 Task: Show more about the house rules of Cleveland, Wisconisn, United States.
Action: Mouse moved to (173, 358)
Screenshot: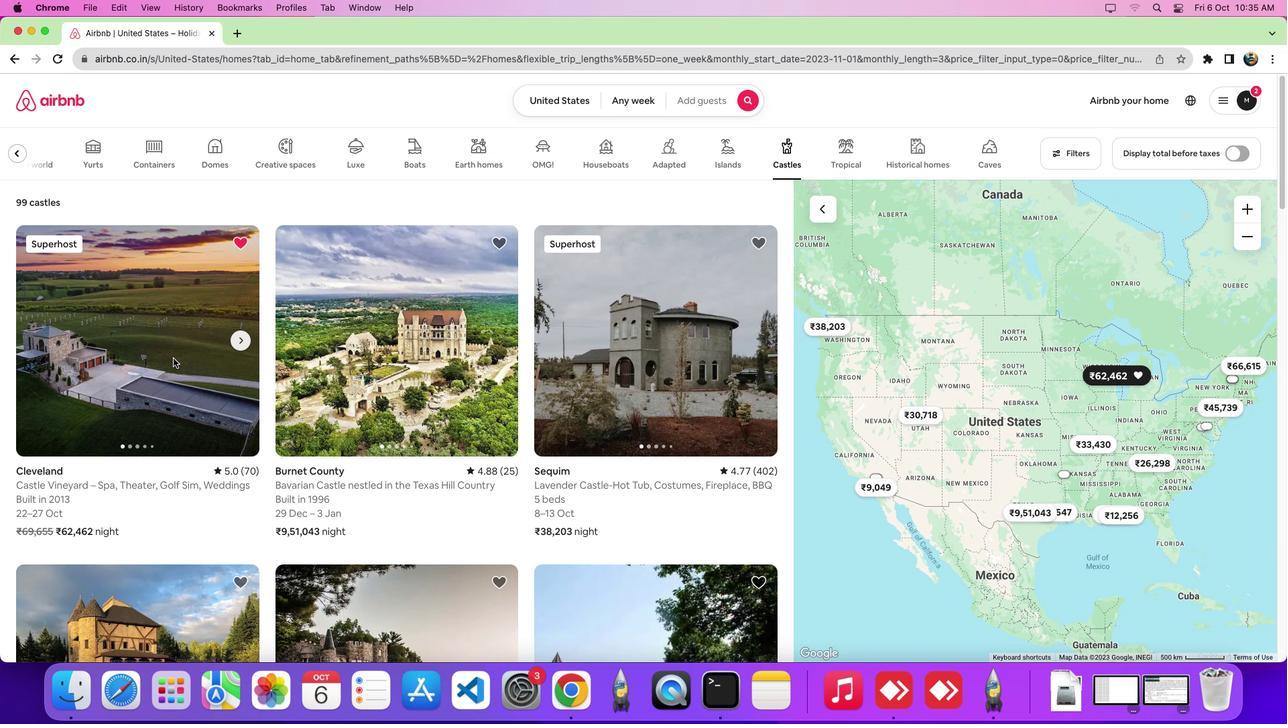
Action: Mouse pressed left at (173, 358)
Screenshot: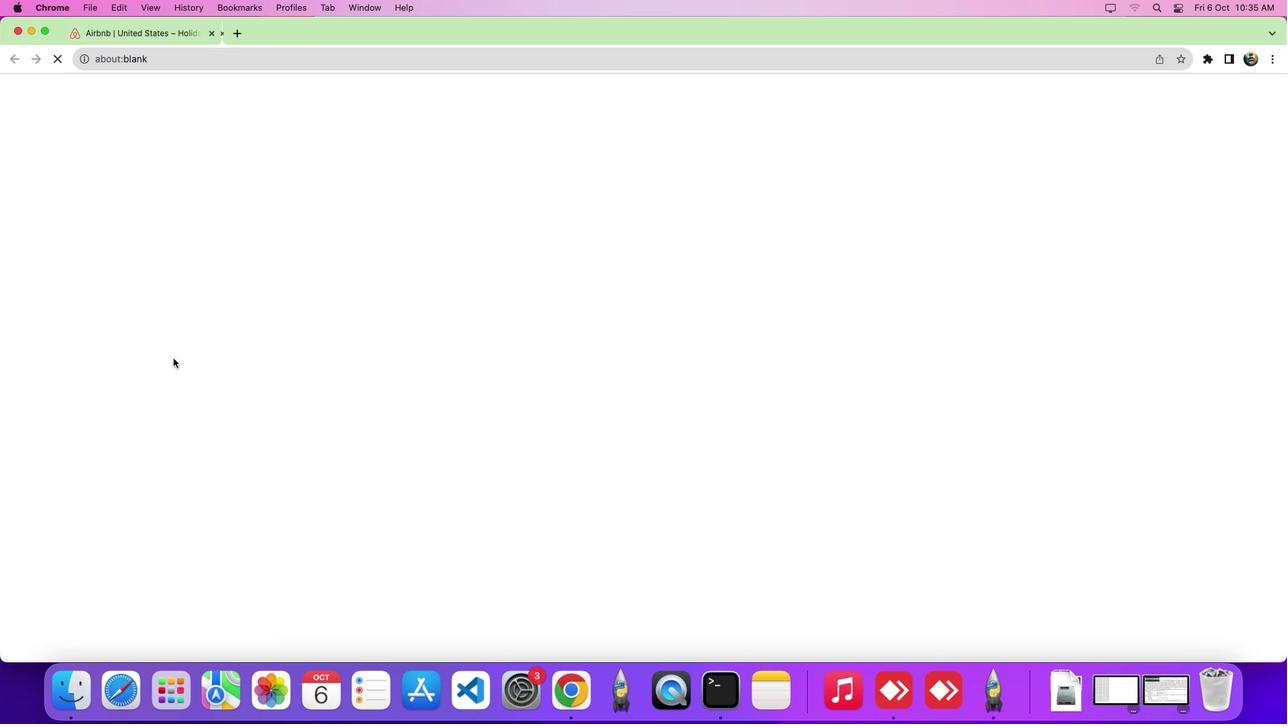 
Action: Mouse moved to (894, 364)
Screenshot: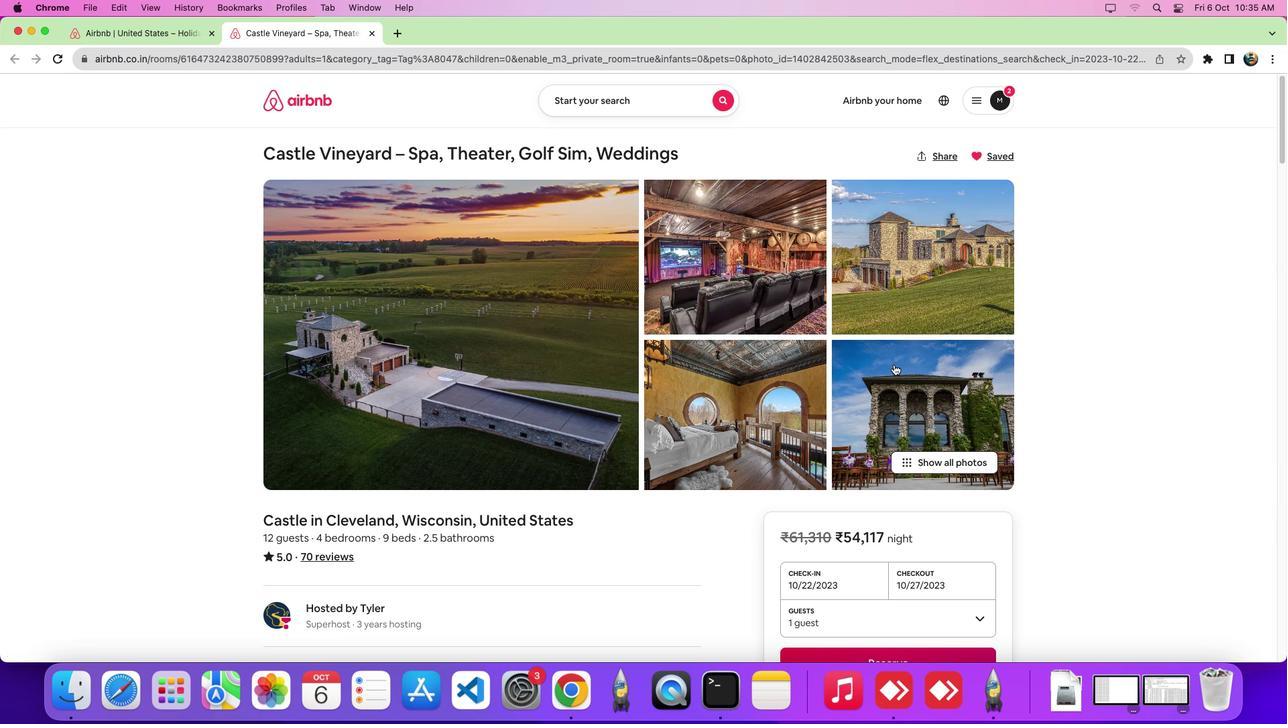 
Action: Mouse scrolled (894, 364) with delta (0, 0)
Screenshot: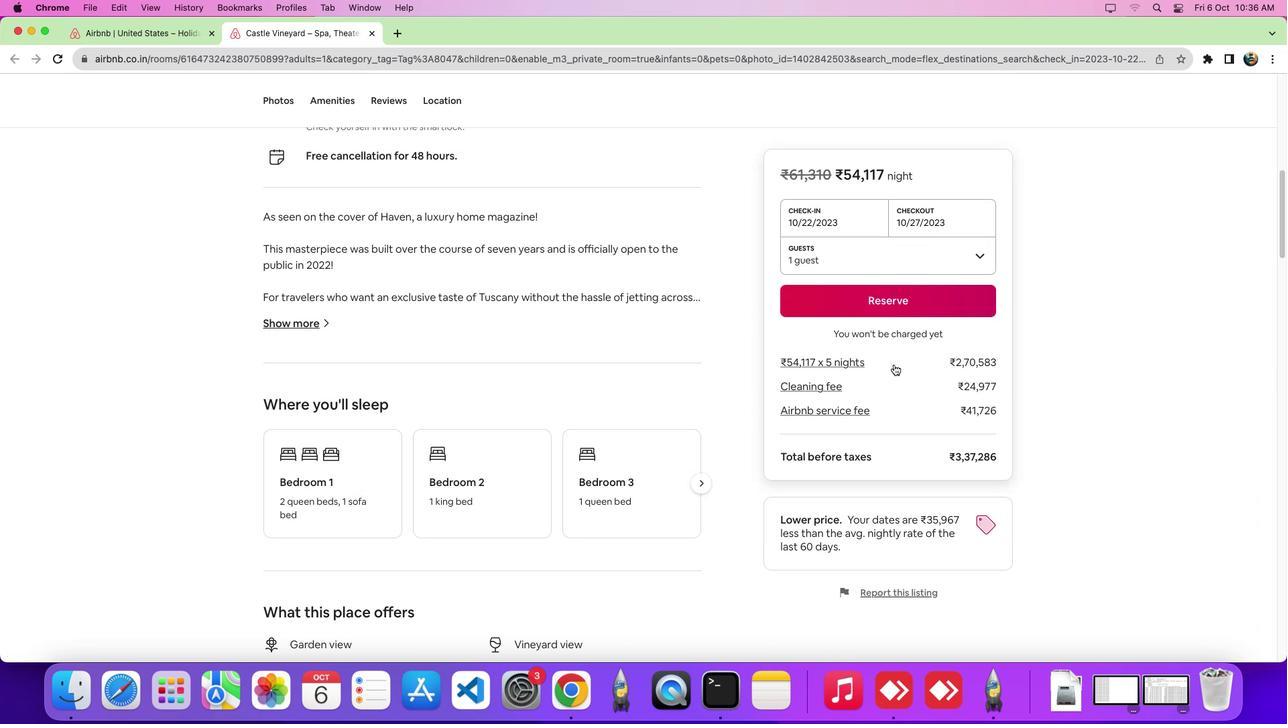 
Action: Mouse scrolled (894, 364) with delta (0, 0)
Screenshot: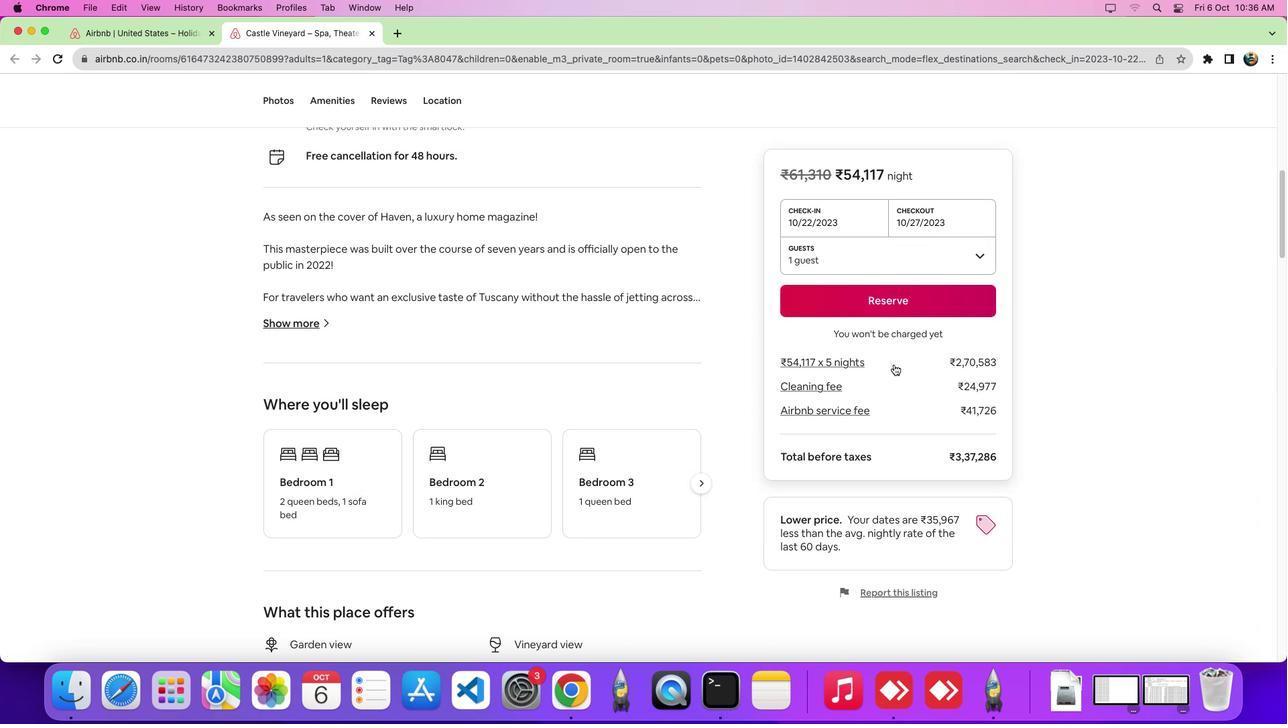
Action: Mouse scrolled (894, 364) with delta (0, -5)
Screenshot: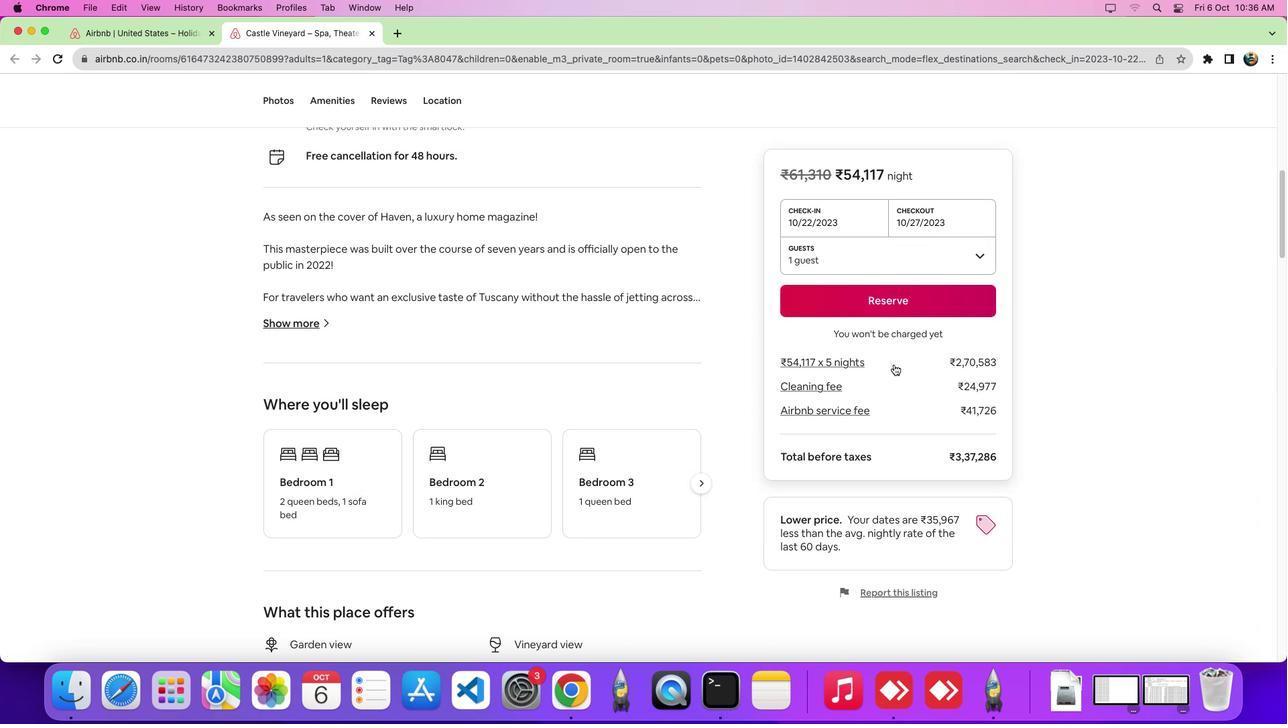 
Action: Mouse scrolled (894, 364) with delta (0, -8)
Screenshot: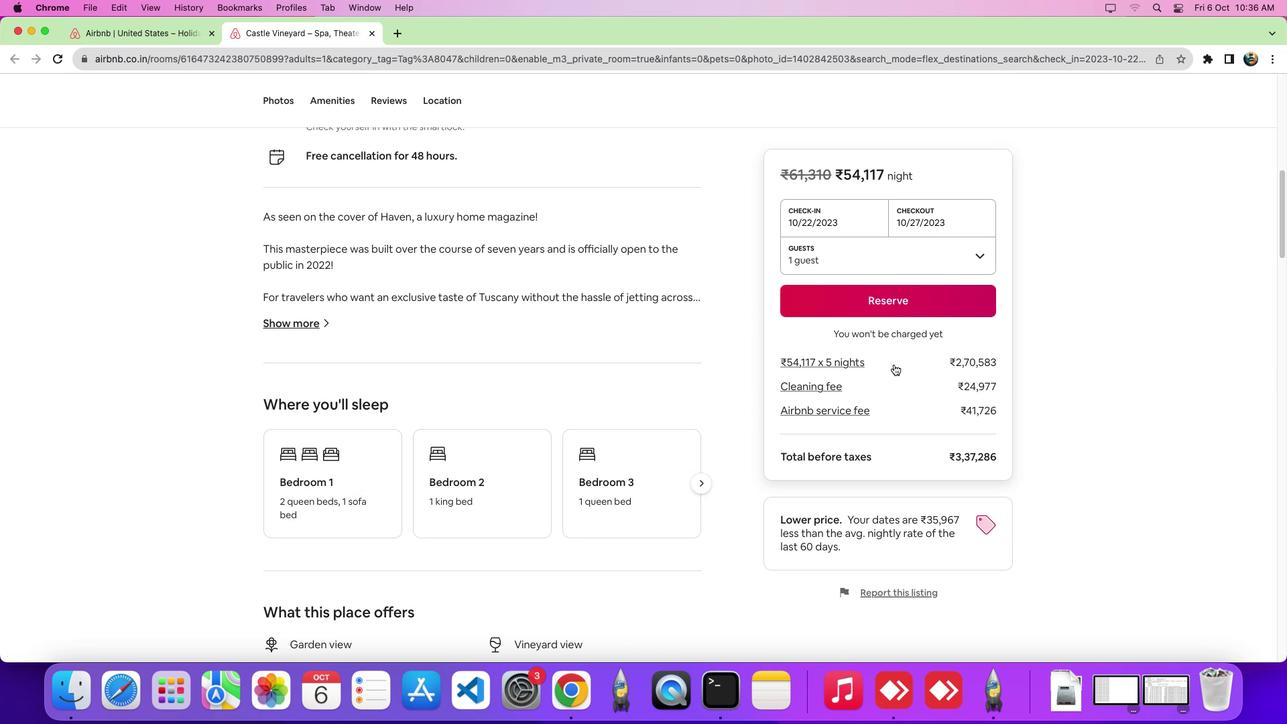 
Action: Mouse moved to (1283, 202)
Screenshot: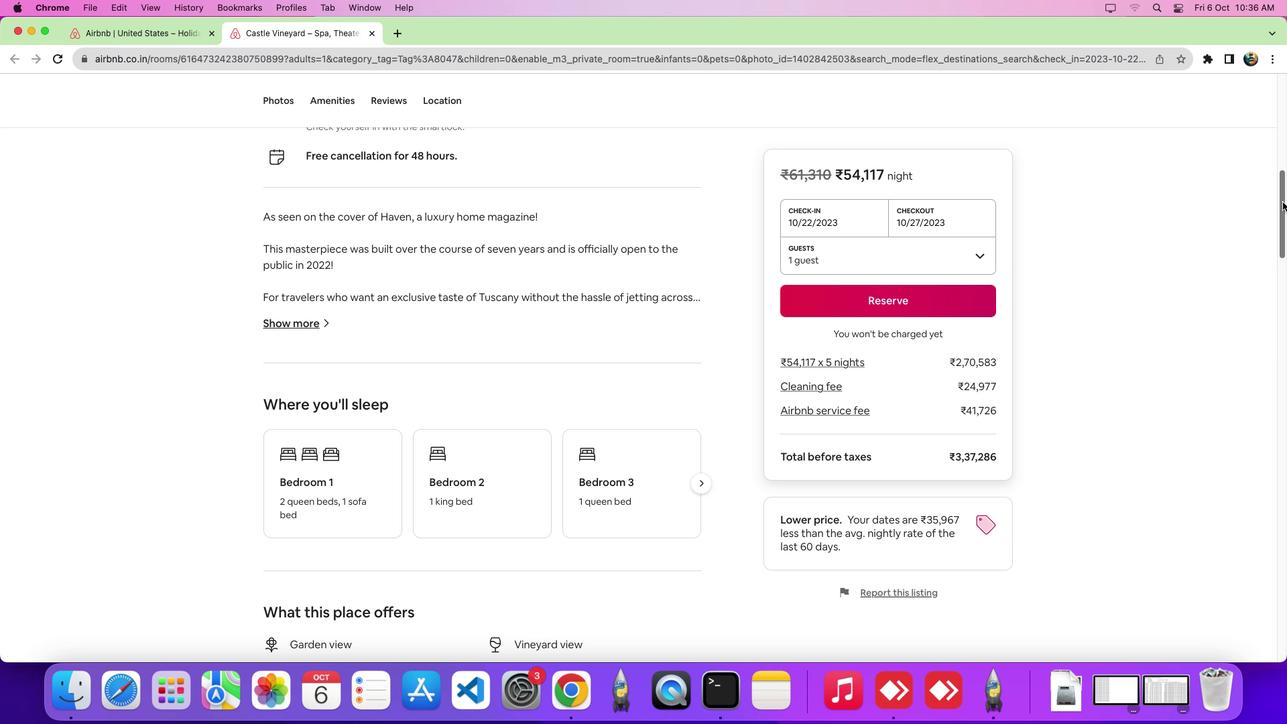
Action: Mouse pressed left at (1283, 202)
Screenshot: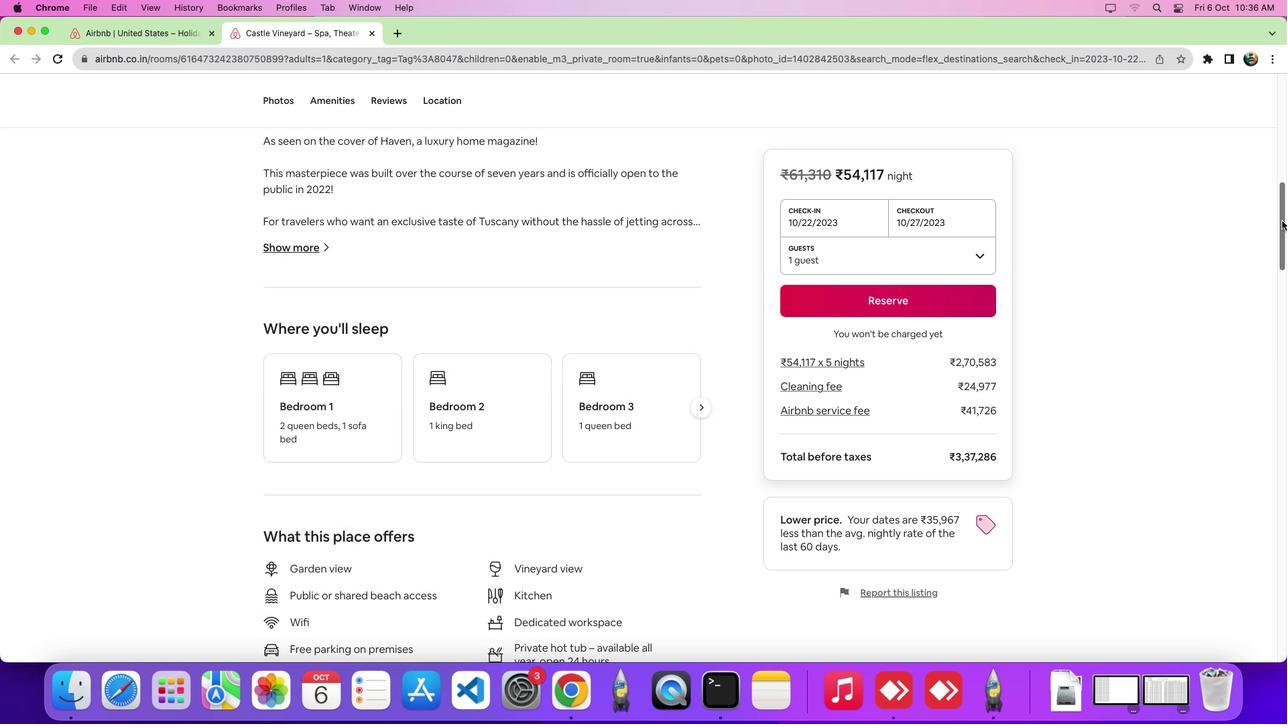 
Action: Mouse moved to (310, 348)
Screenshot: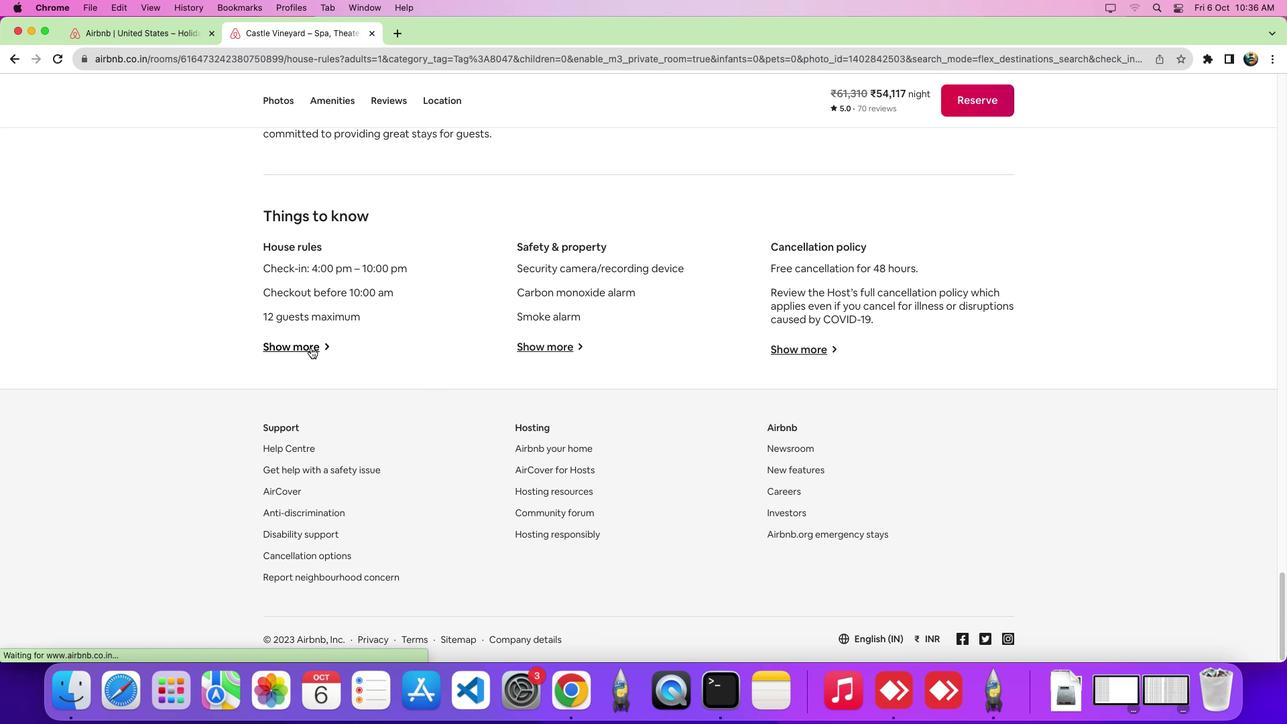 
Action: Mouse pressed left at (310, 348)
Screenshot: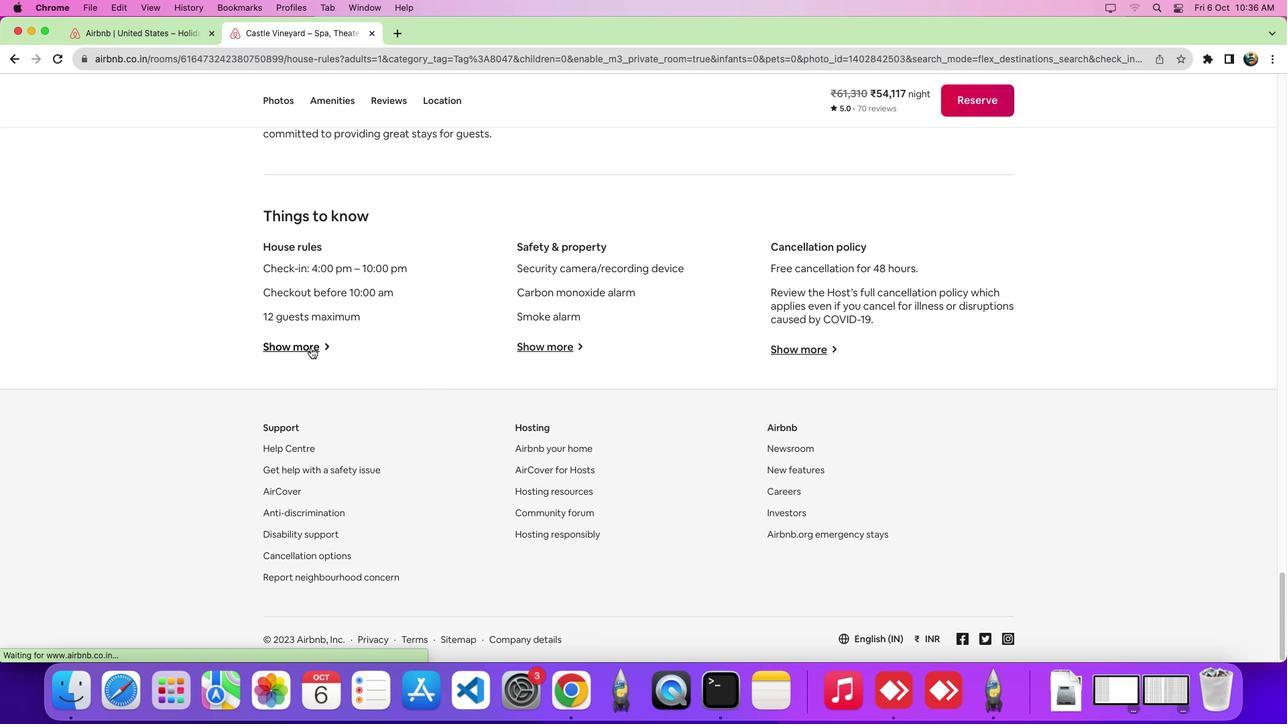 
Action: Mouse moved to (590, 382)
Screenshot: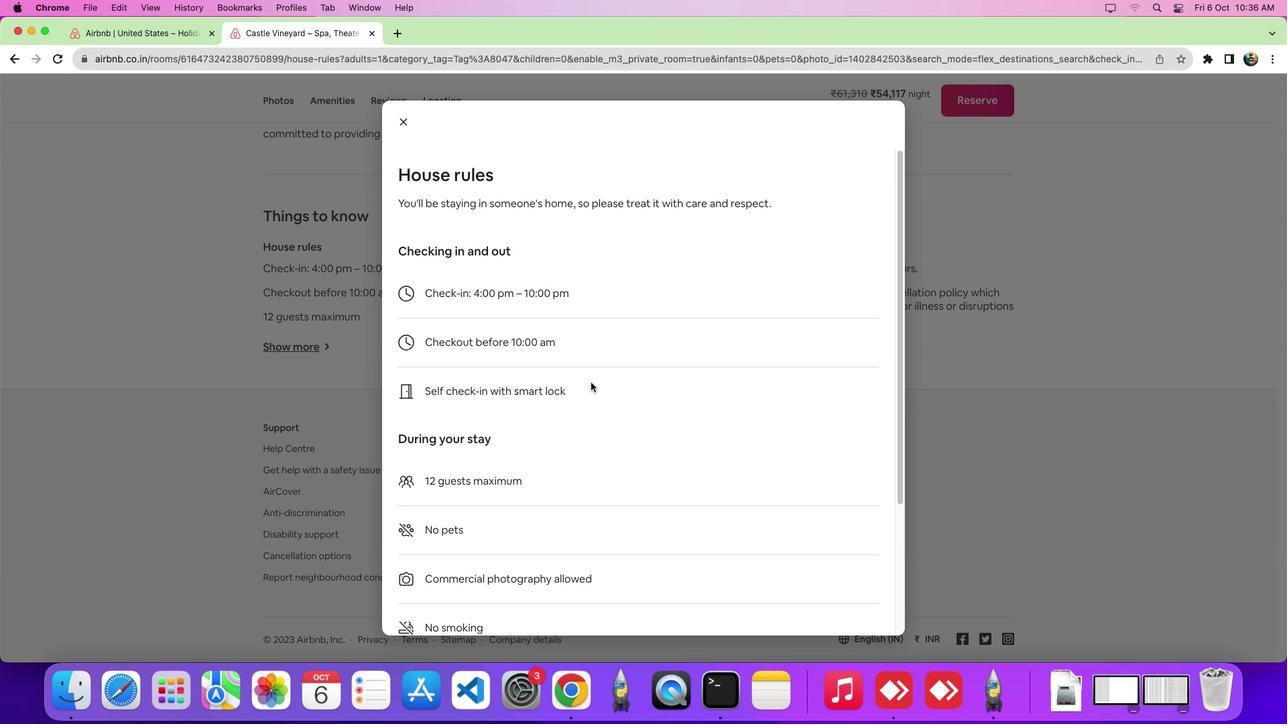 
